 Task: Add Dietz & Watson Colby Jack Cheese to the cart.
Action: Mouse moved to (19, 80)
Screenshot: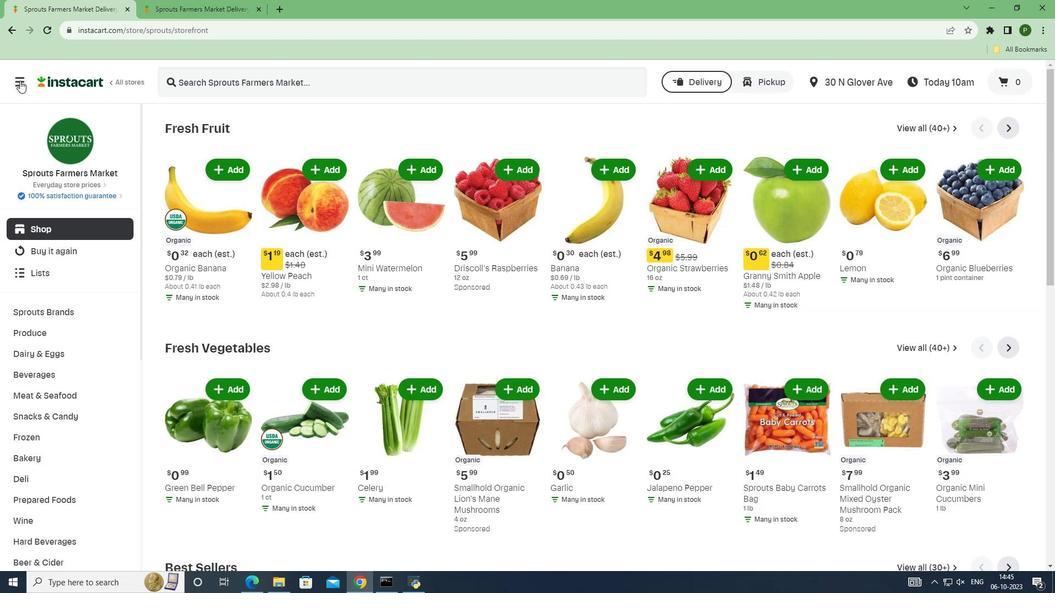 
Action: Mouse pressed left at (19, 80)
Screenshot: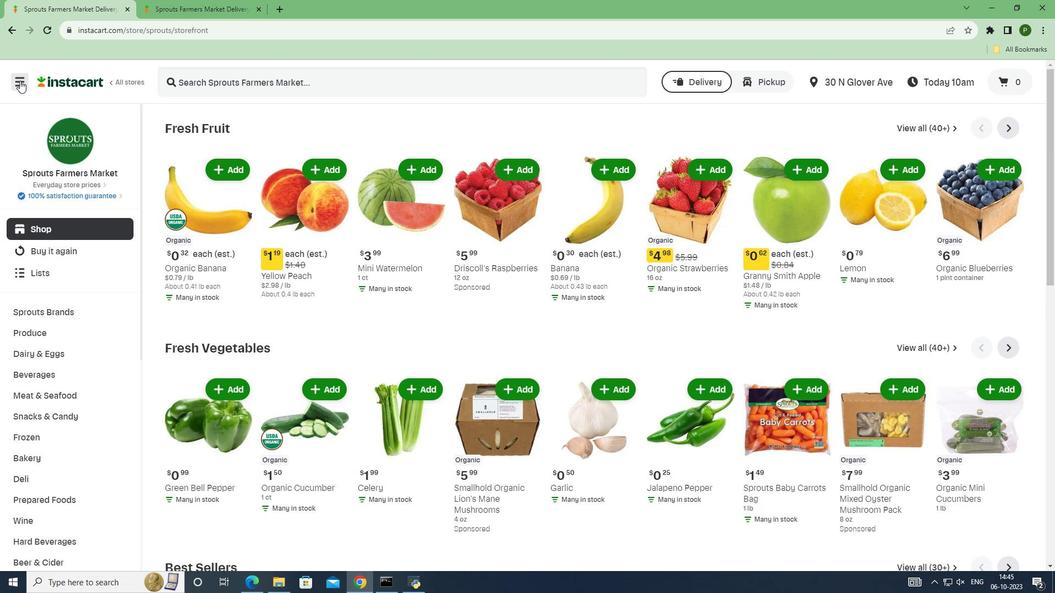 
Action: Mouse moved to (64, 288)
Screenshot: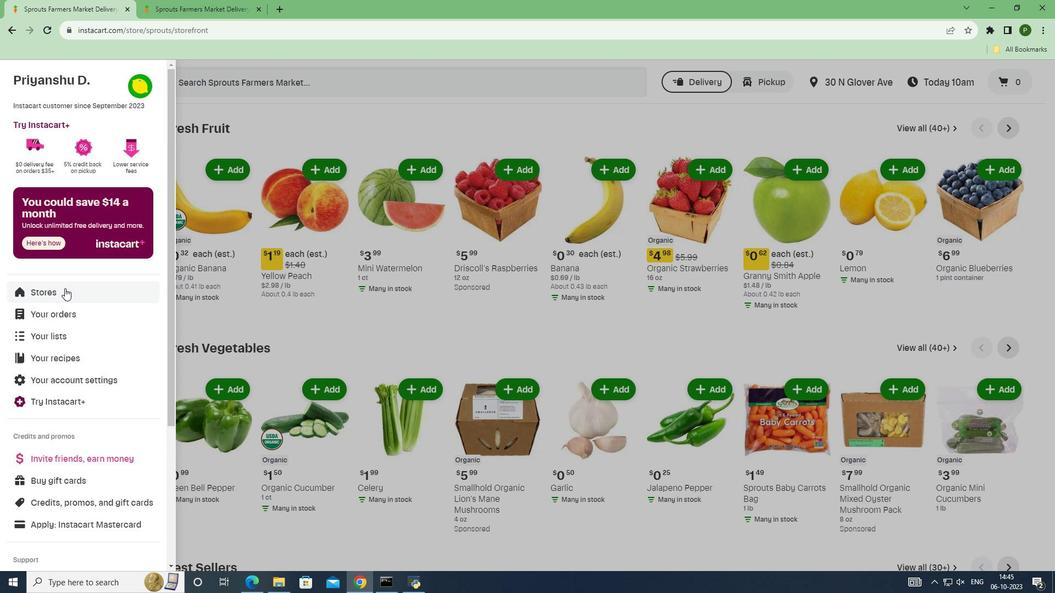 
Action: Mouse pressed left at (64, 288)
Screenshot: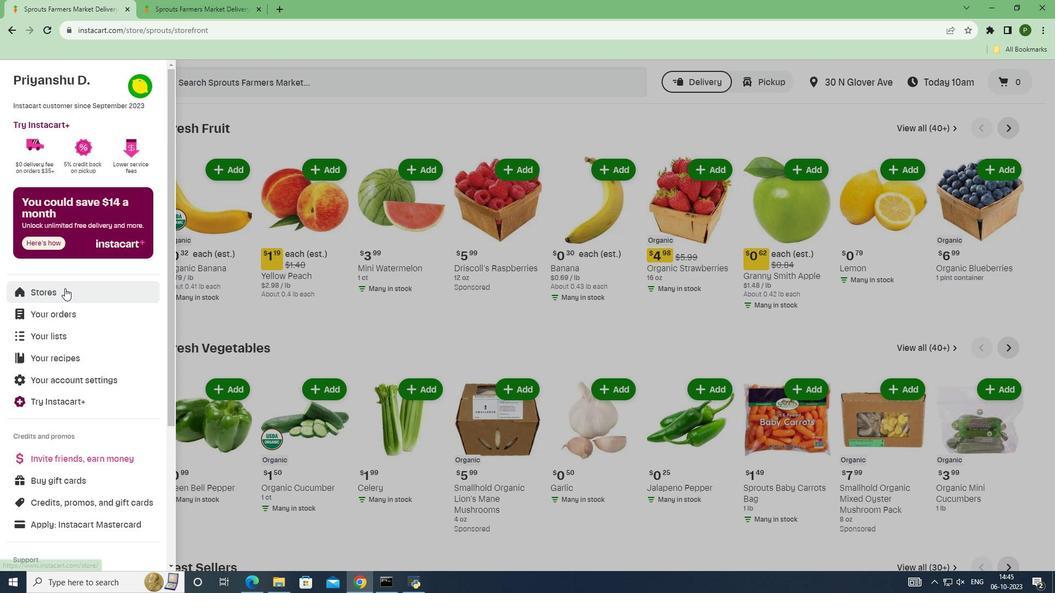 
Action: Mouse moved to (247, 122)
Screenshot: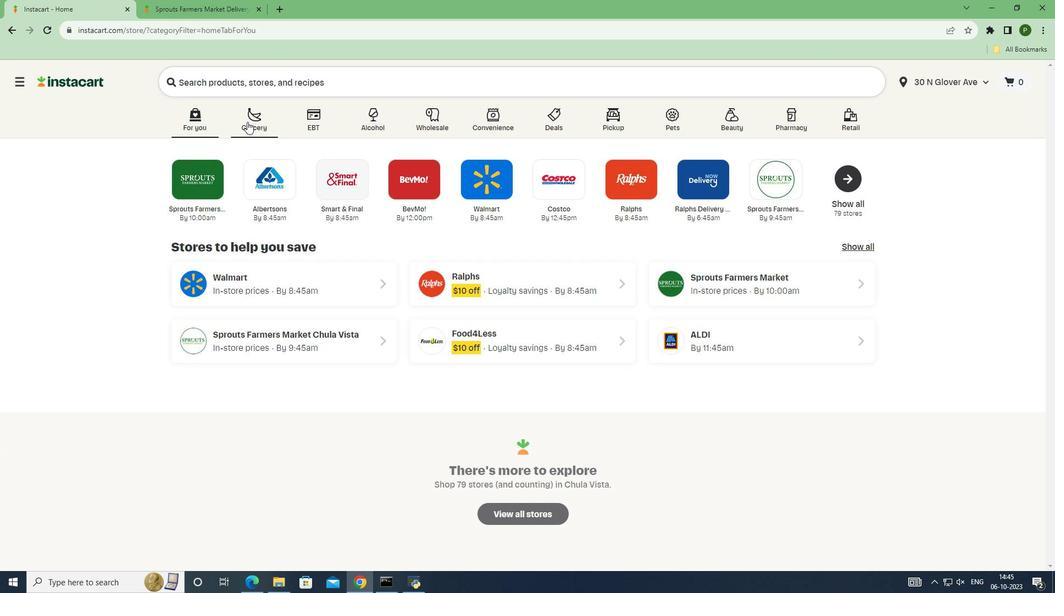 
Action: Mouse pressed left at (247, 122)
Screenshot: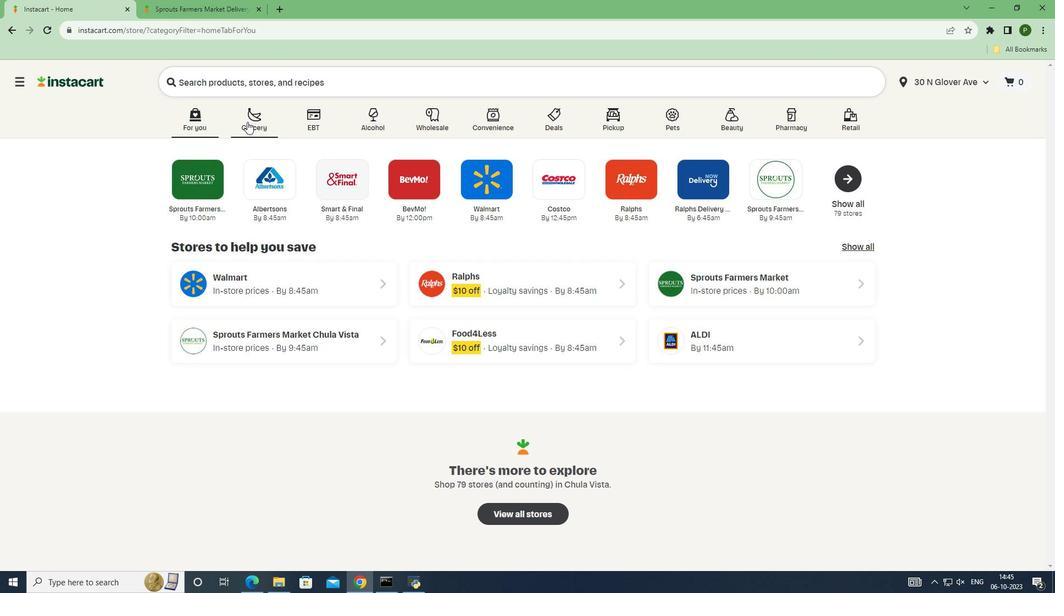 
Action: Mouse moved to (677, 243)
Screenshot: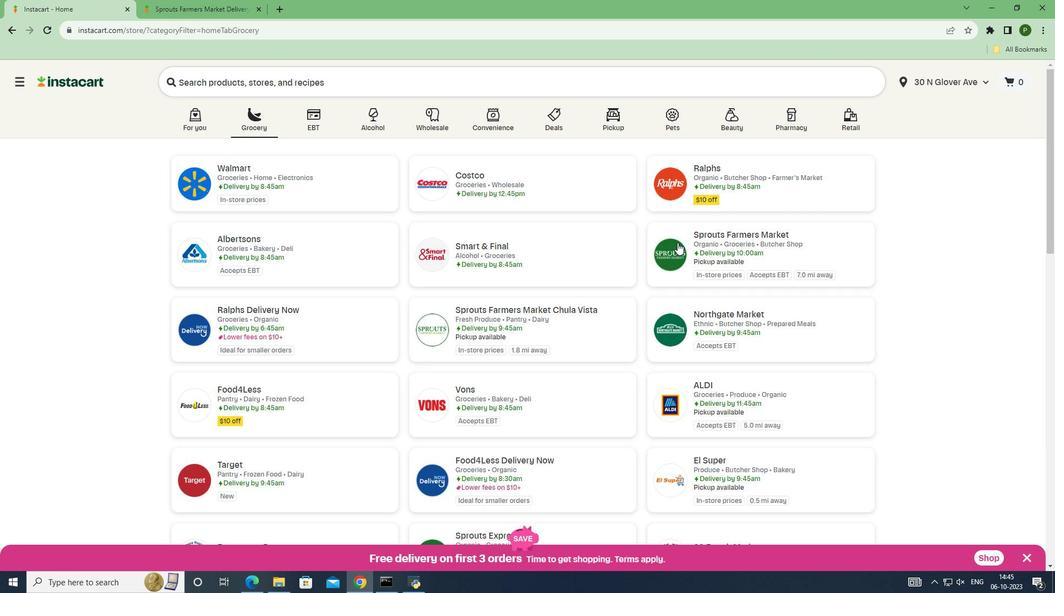 
Action: Mouse pressed left at (677, 243)
Screenshot: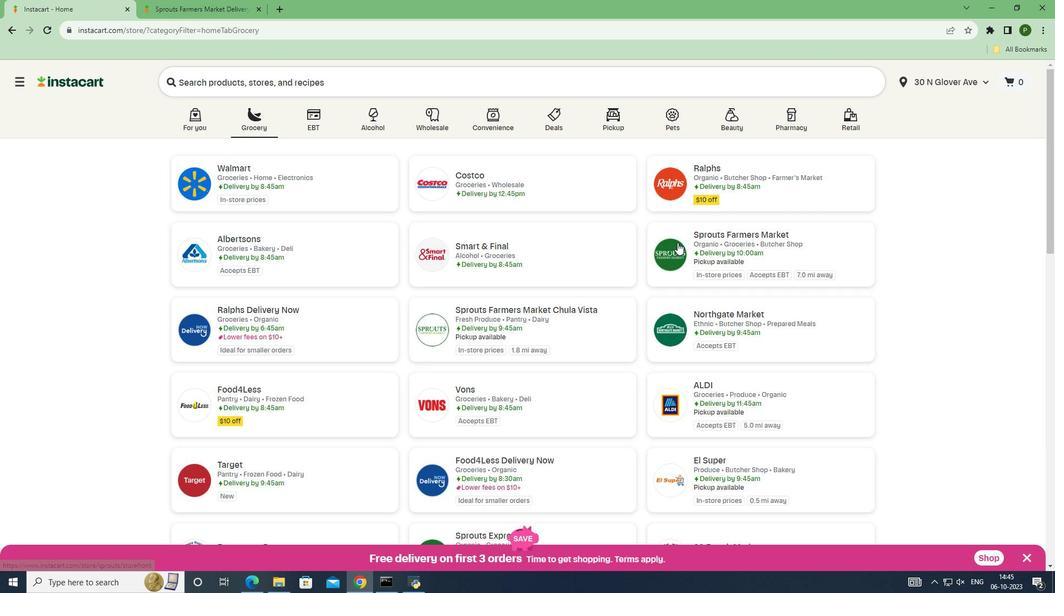 
Action: Mouse moved to (75, 353)
Screenshot: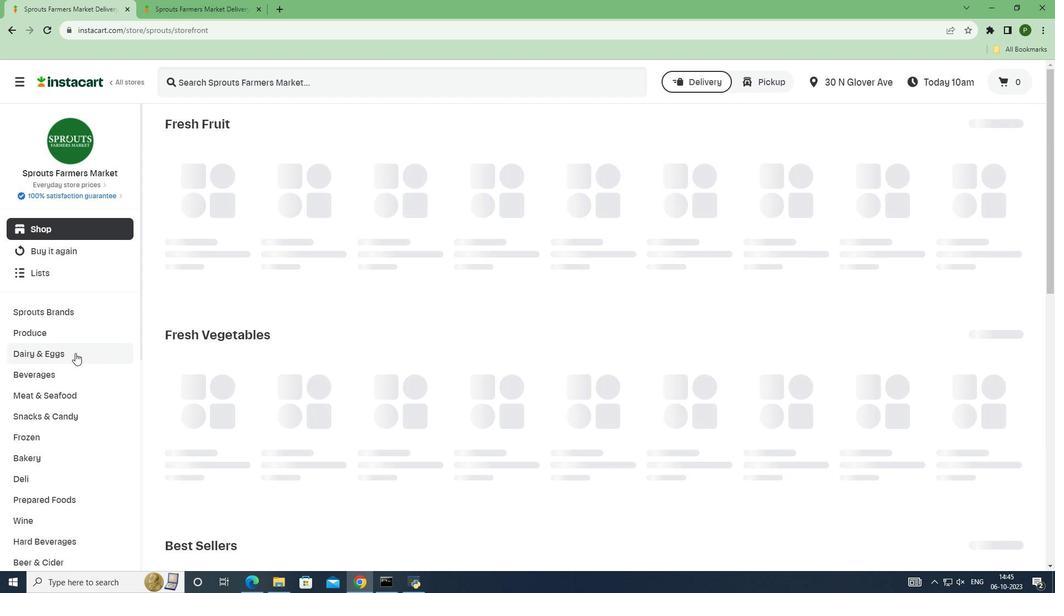 
Action: Mouse pressed left at (75, 353)
Screenshot: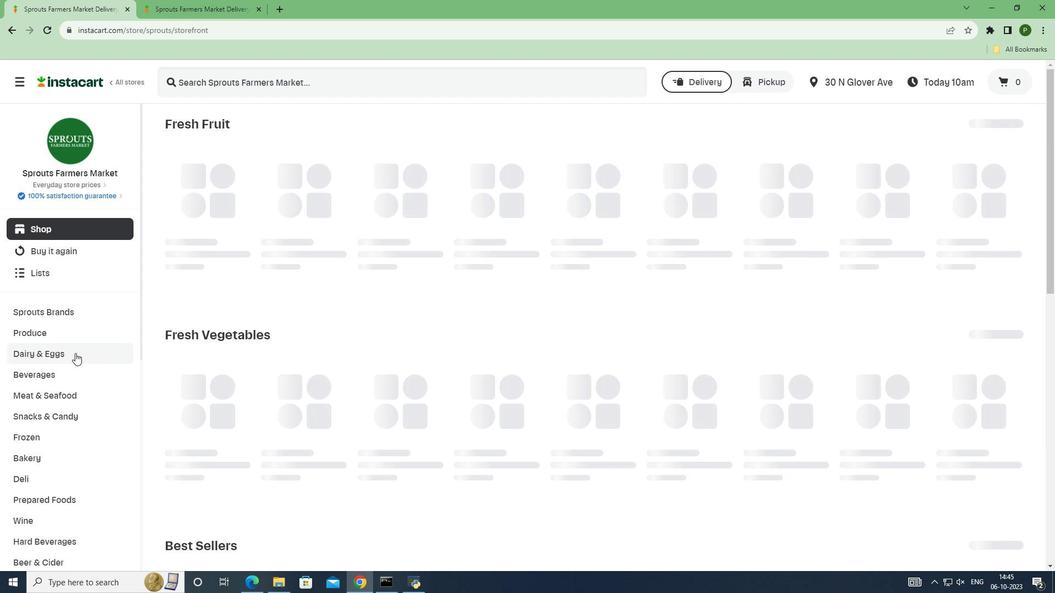 
Action: Mouse moved to (66, 396)
Screenshot: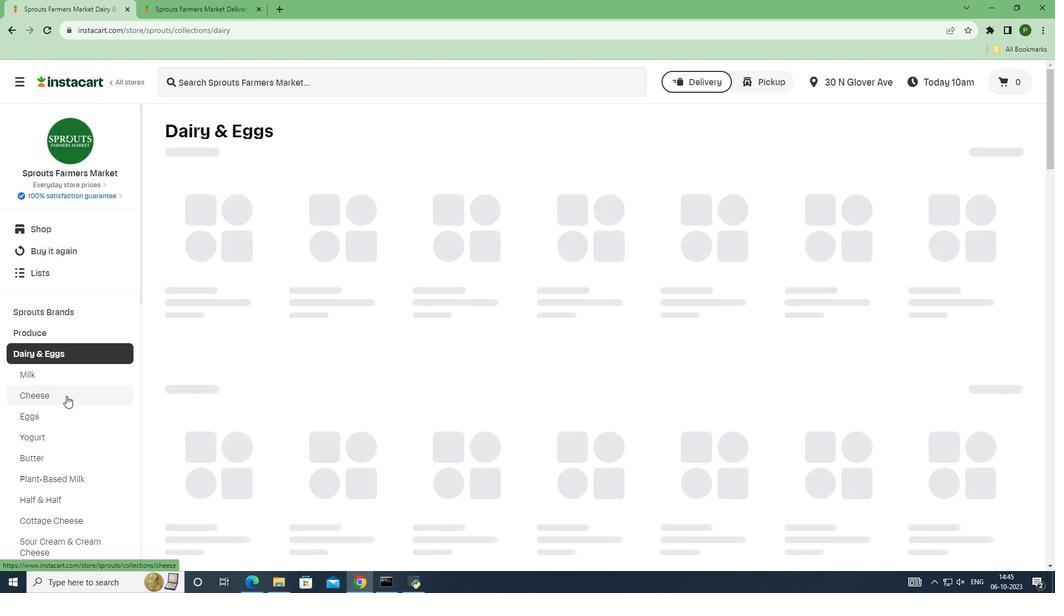 
Action: Mouse pressed left at (66, 396)
Screenshot: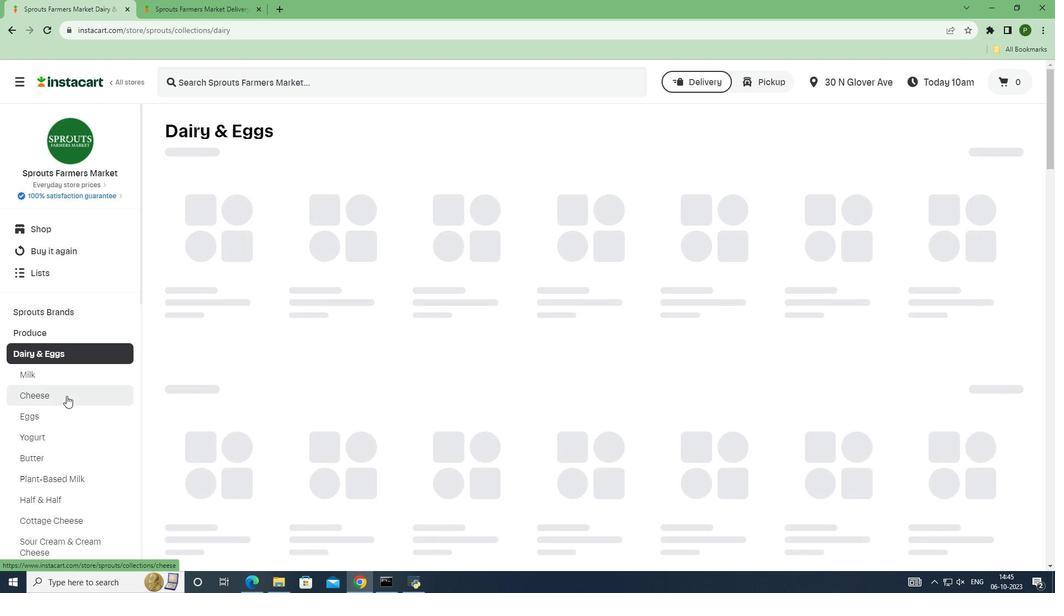 
Action: Mouse moved to (215, 86)
Screenshot: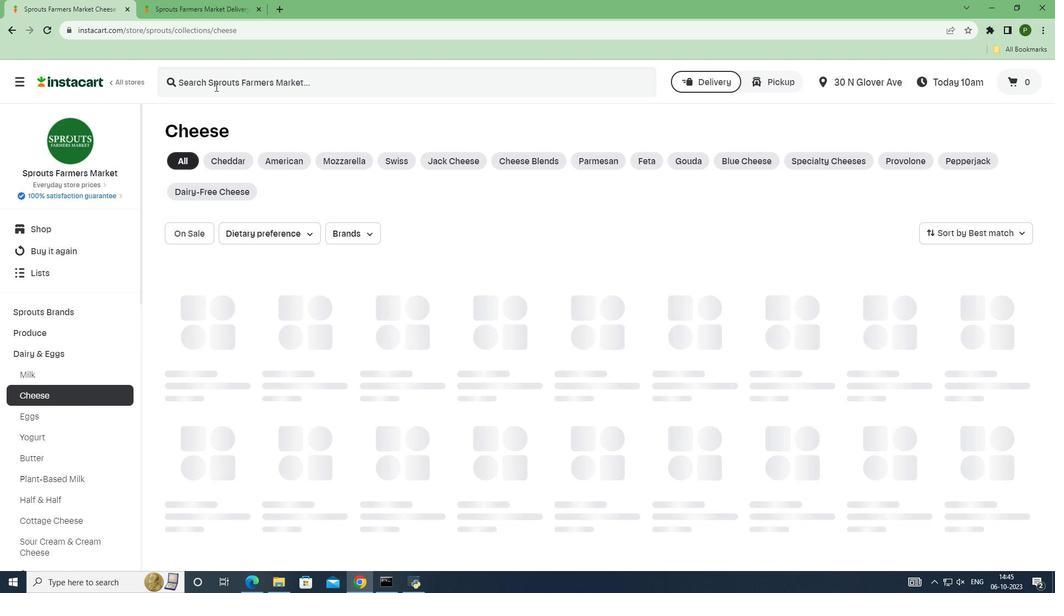
Action: Mouse pressed left at (215, 86)
Screenshot: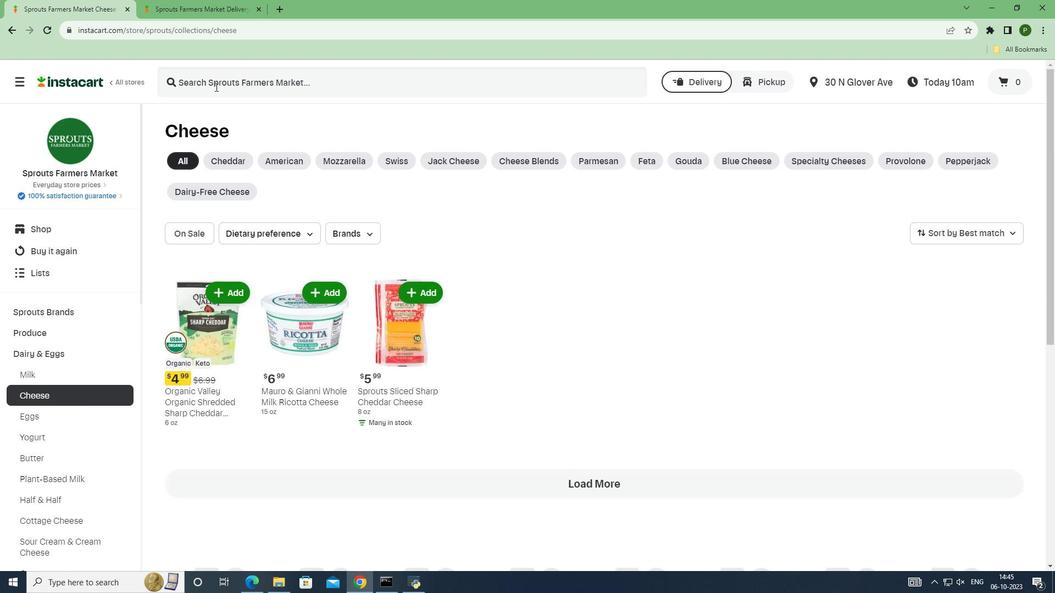
Action: Key pressed <Key.caps_lock>D<Key.caps_lock>ietz<Key.space><Key.shift>&<Key.space><Key.caps_lock>W<Key.caps_lock>atson<Key.space><Key.caps_lock>C<Key.caps_lock>olby<Key.space><Key.caps_lock>J<Key.caps_lock>ack<Key.space><Key.caps_lock>C<Key.caps_lock>heese<Key.space><Key.enter>
Screenshot: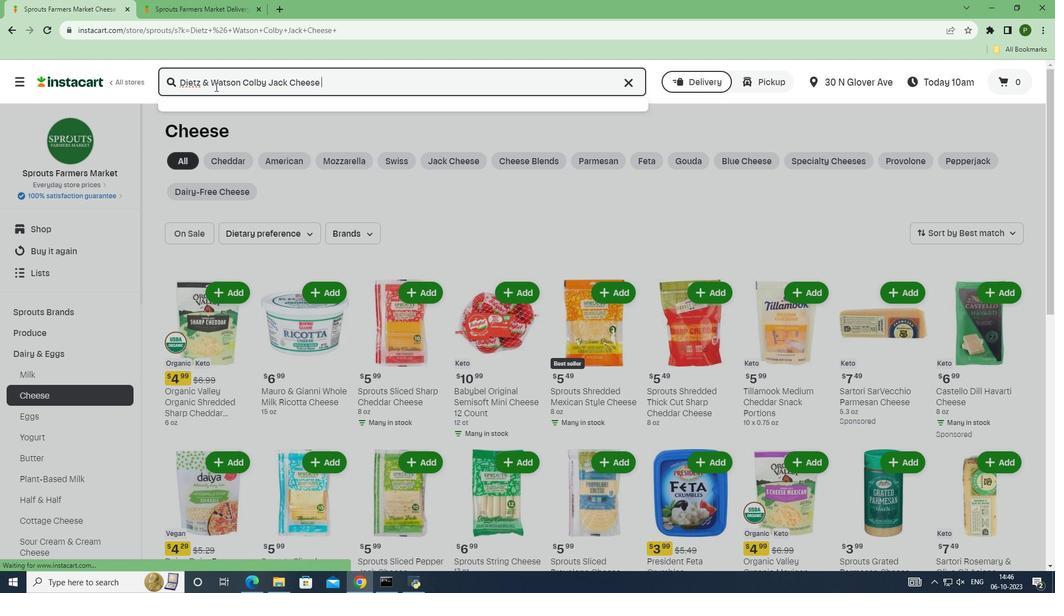 
Action: Mouse moved to (278, 202)
Screenshot: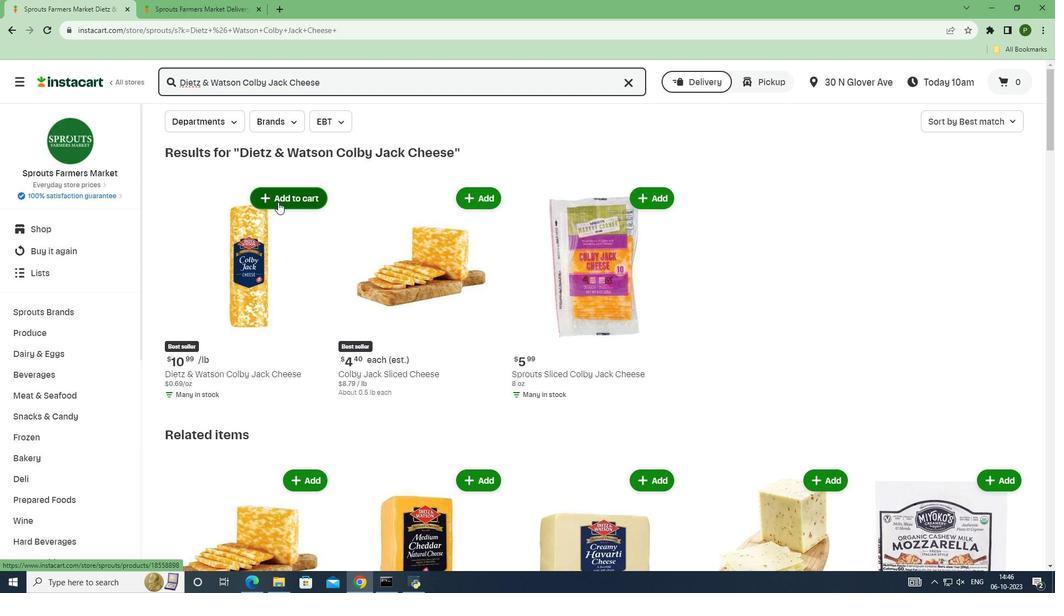 
Action: Mouse pressed left at (278, 202)
Screenshot: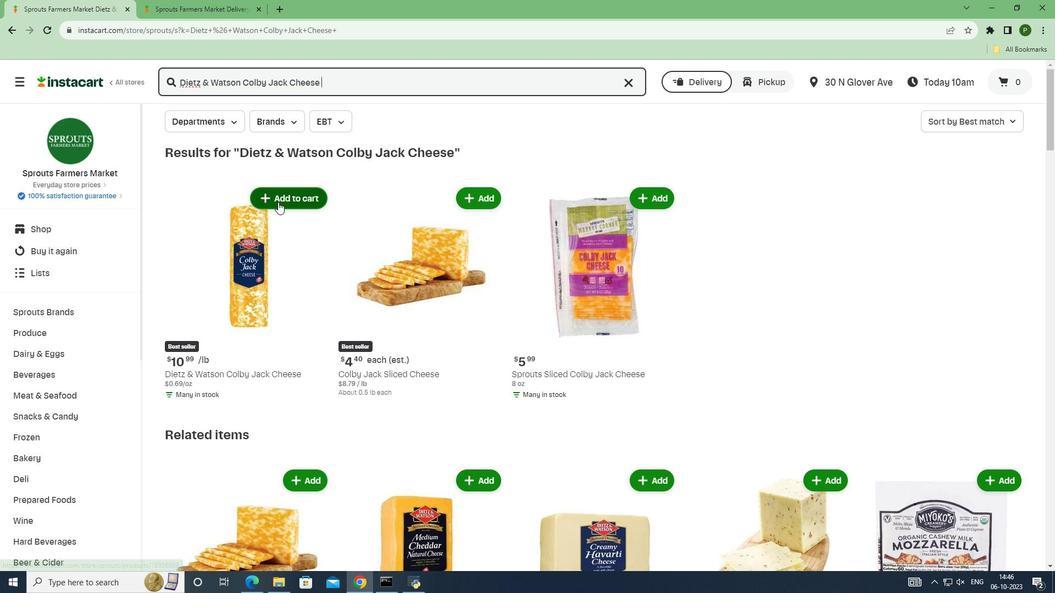 
Action: Mouse moved to (286, 204)
Screenshot: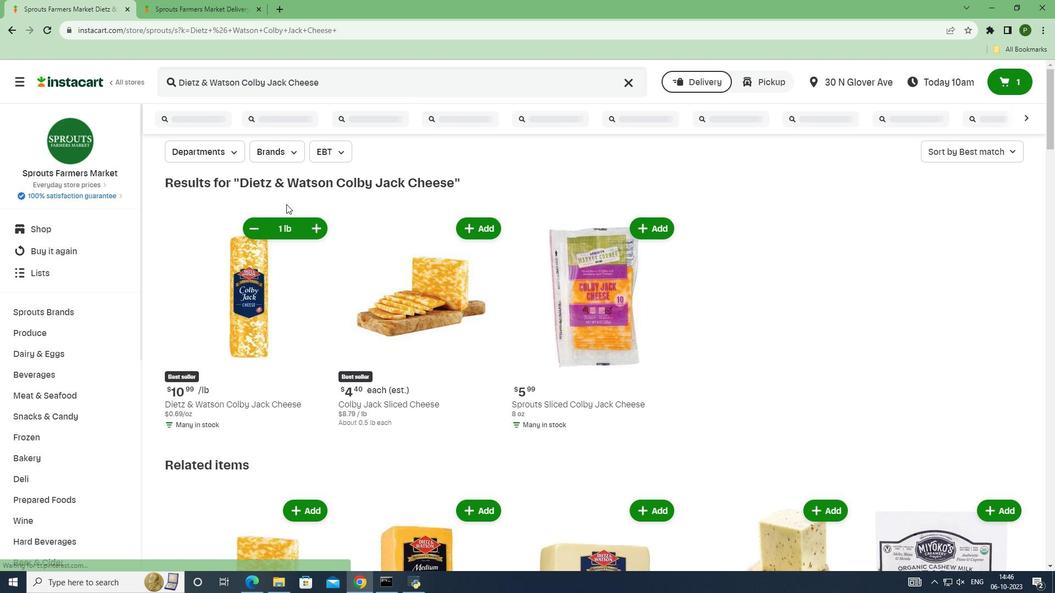 
